 Task: Sort the unsolved tickets in your groups, group by Due date in descending order.
Action: Mouse moved to (0, 240)
Screenshot: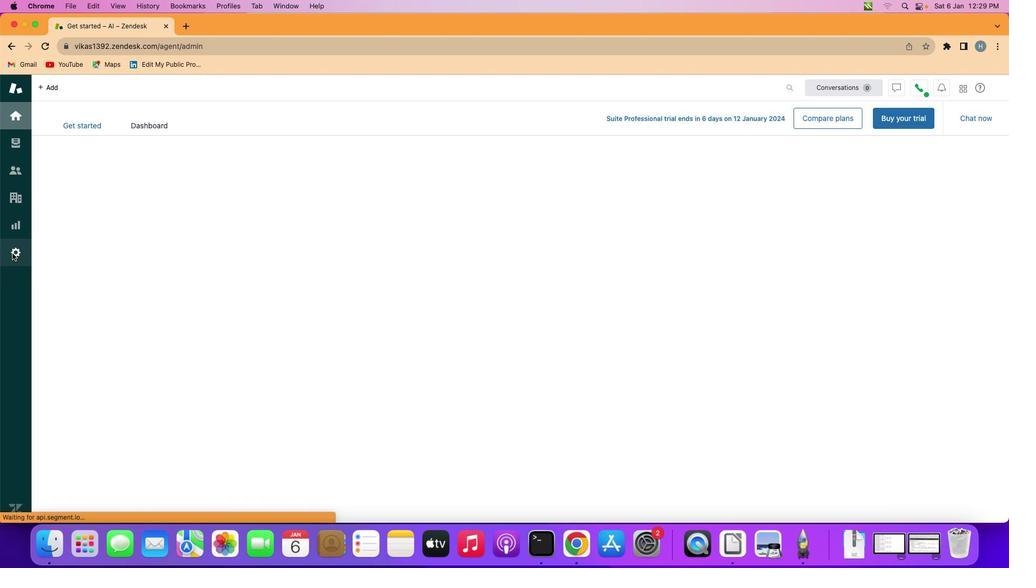 
Action: Mouse pressed left at (0, 240)
Screenshot: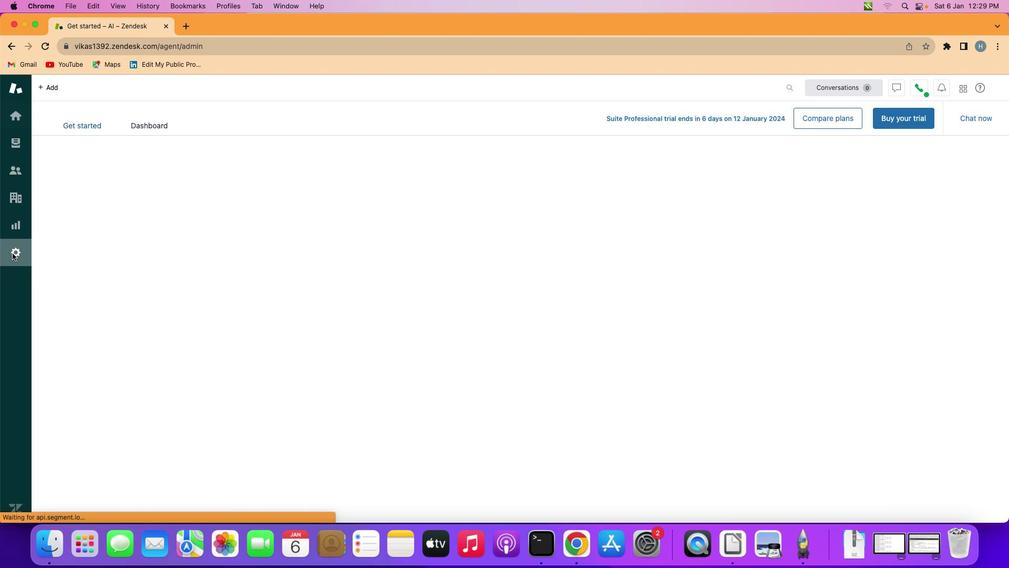 
Action: Mouse moved to (324, 383)
Screenshot: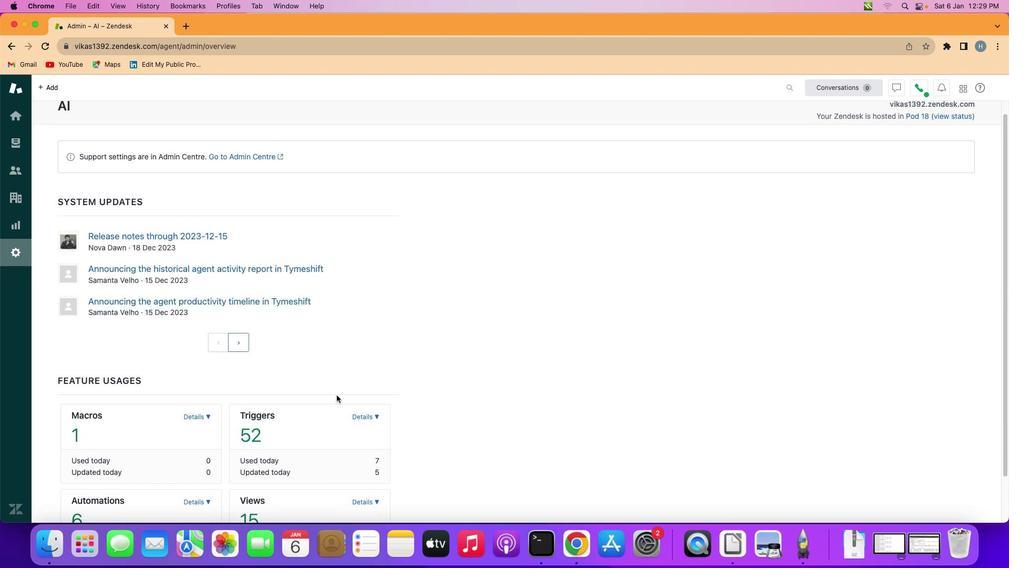 
Action: Mouse scrolled (324, 383) with delta (-11, -12)
Screenshot: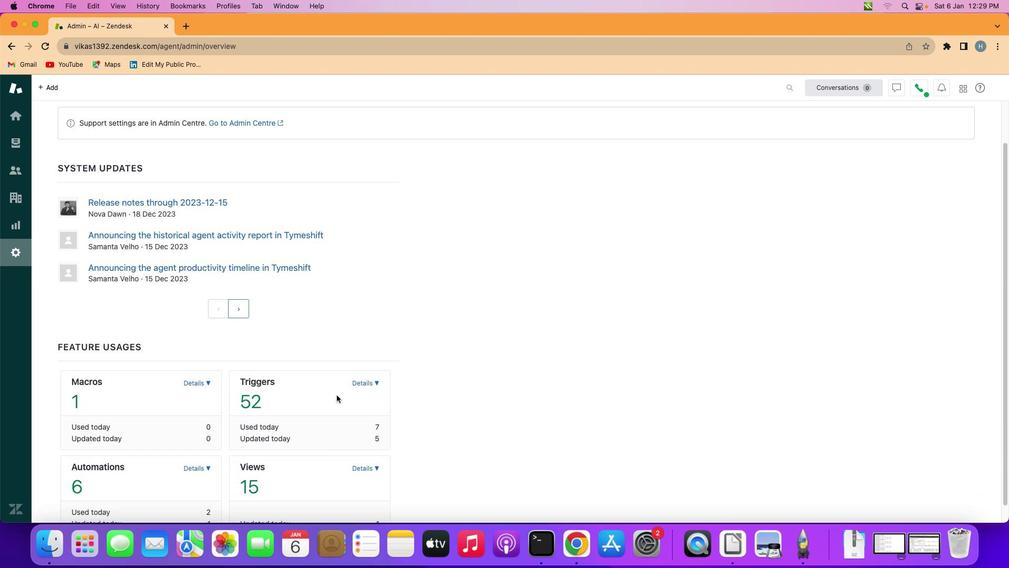 
Action: Mouse scrolled (324, 383) with delta (-11, -12)
Screenshot: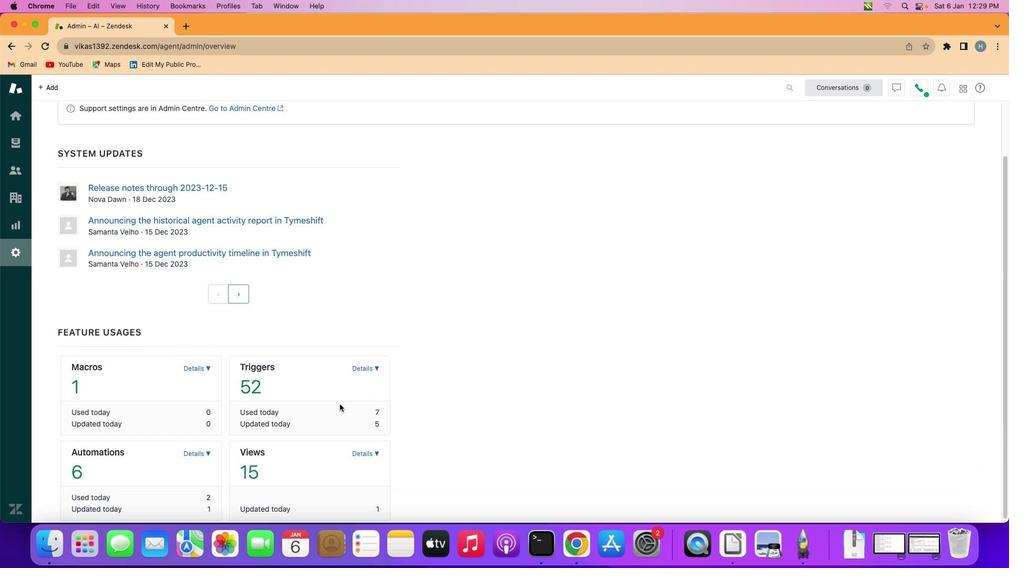
Action: Mouse scrolled (324, 383) with delta (-11, -12)
Screenshot: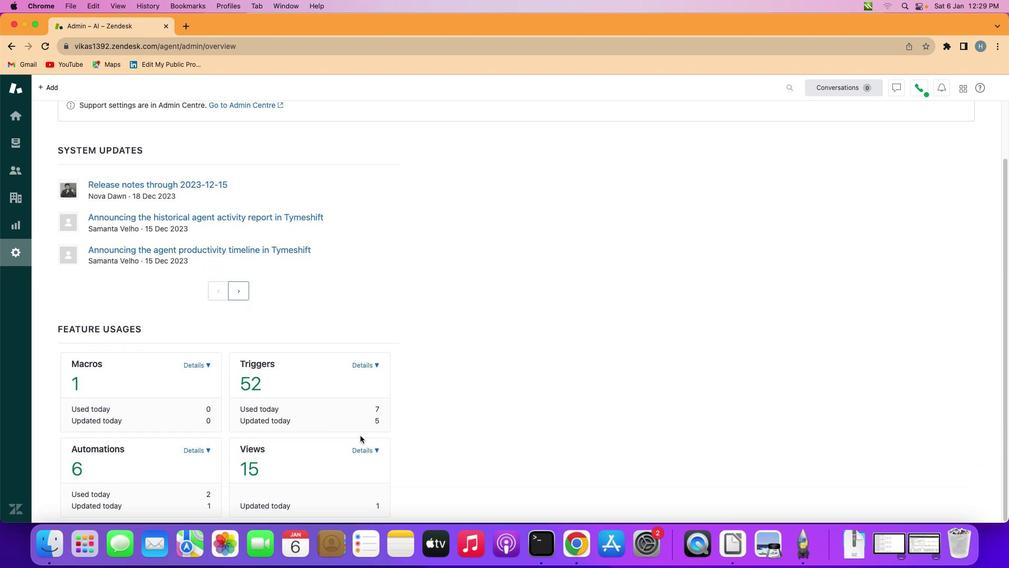 
Action: Mouse scrolled (324, 383) with delta (-11, -12)
Screenshot: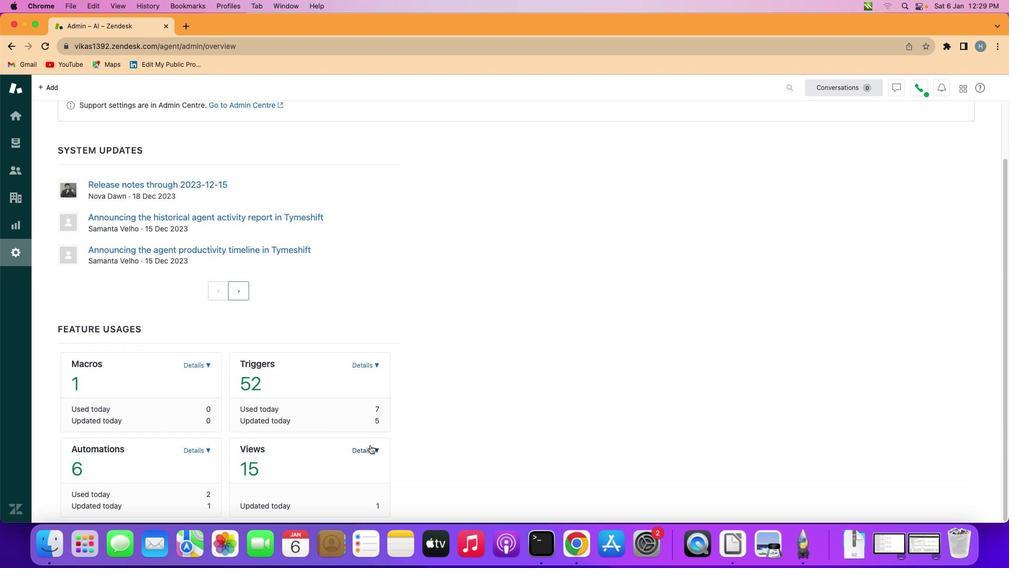 
Action: Mouse scrolled (324, 383) with delta (-11, -13)
Screenshot: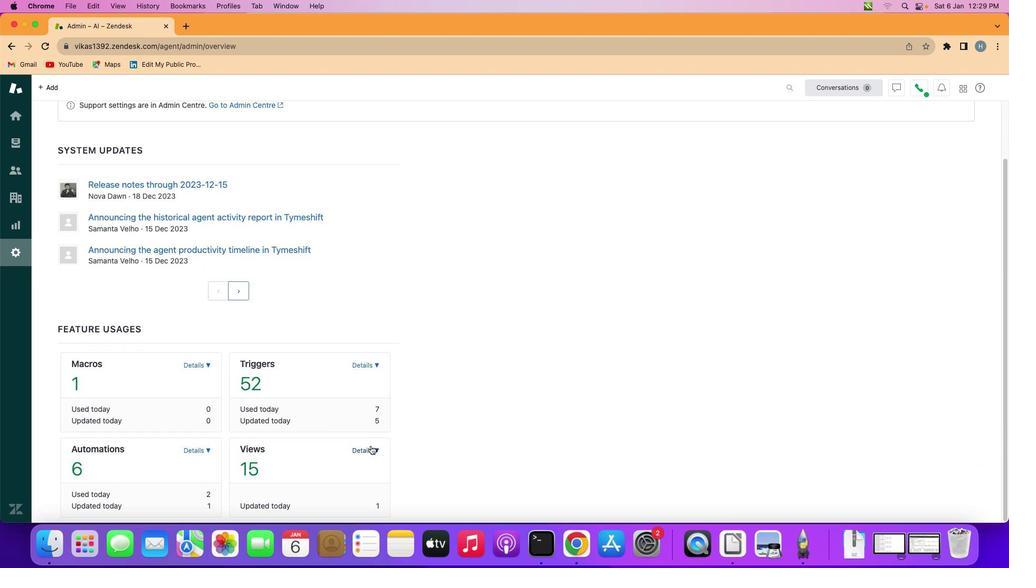
Action: Mouse moved to (358, 439)
Screenshot: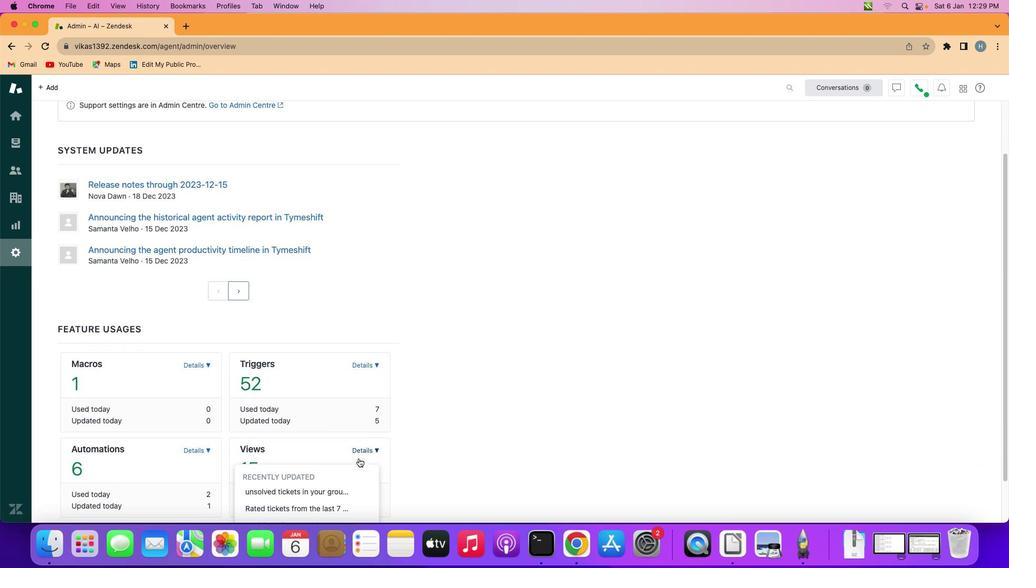 
Action: Mouse pressed left at (358, 439)
Screenshot: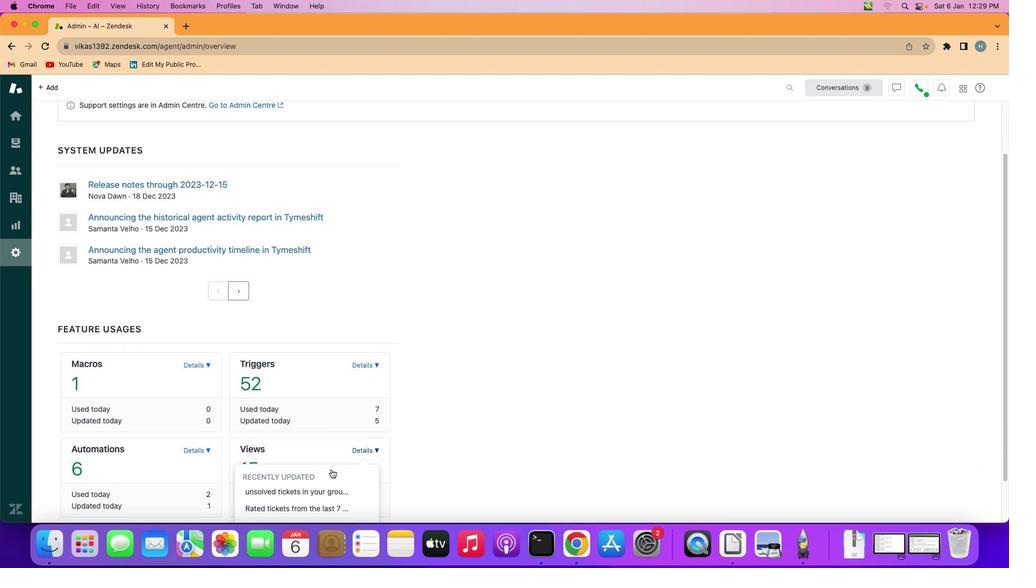 
Action: Mouse moved to (289, 477)
Screenshot: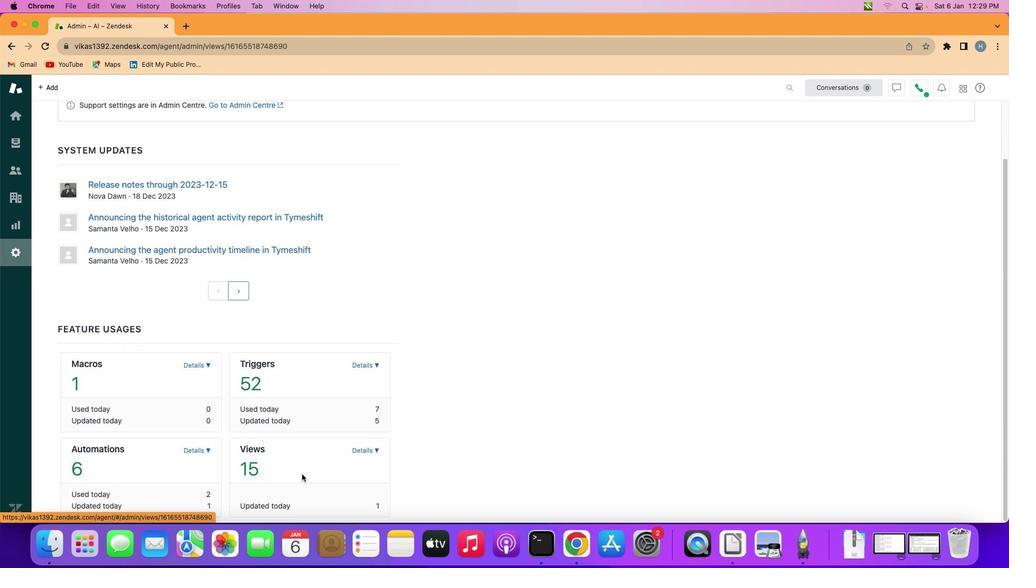 
Action: Mouse pressed left at (289, 477)
Screenshot: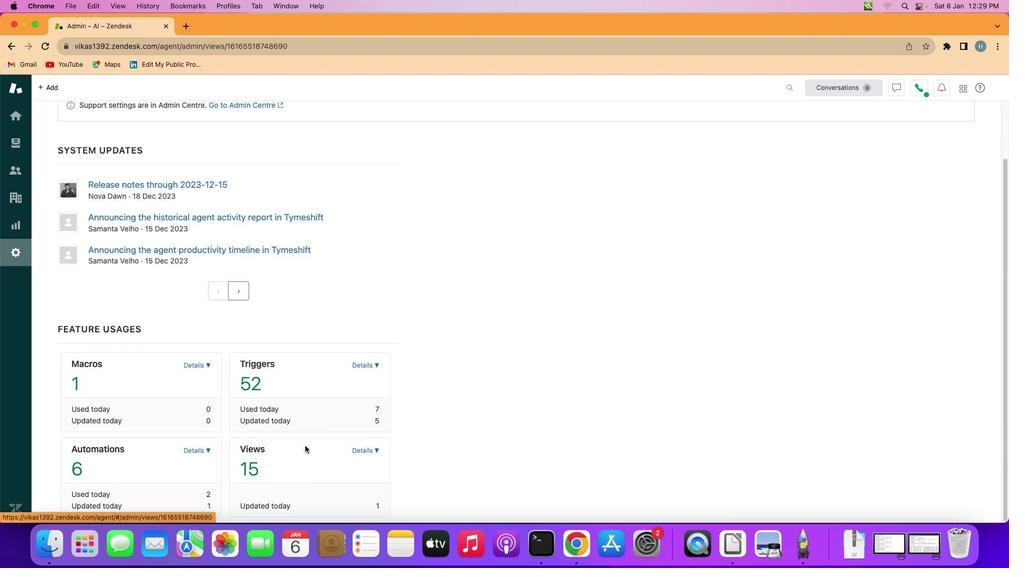 
Action: Mouse moved to (318, 386)
Screenshot: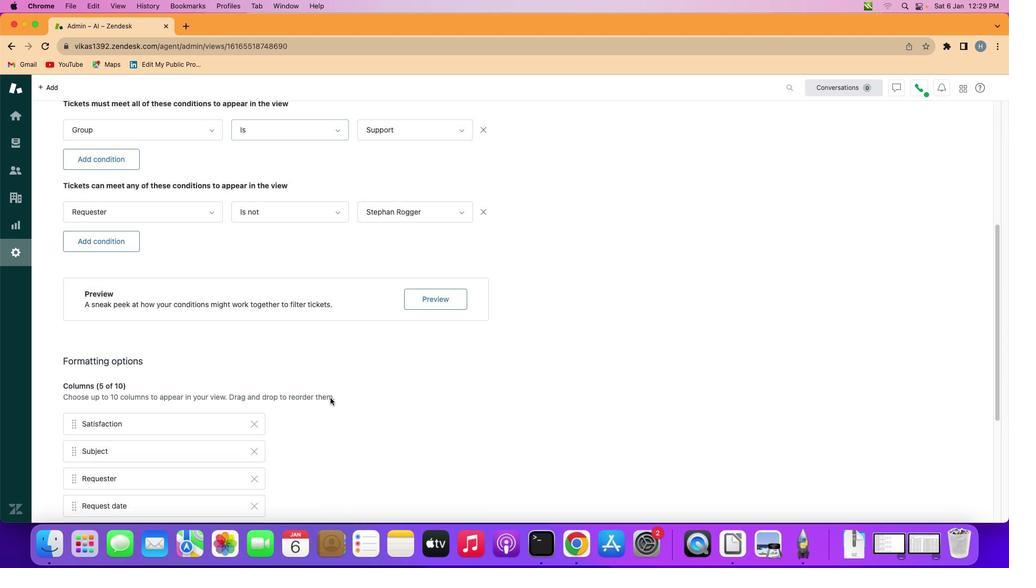 
Action: Mouse scrolled (318, 386) with delta (-11, -12)
Screenshot: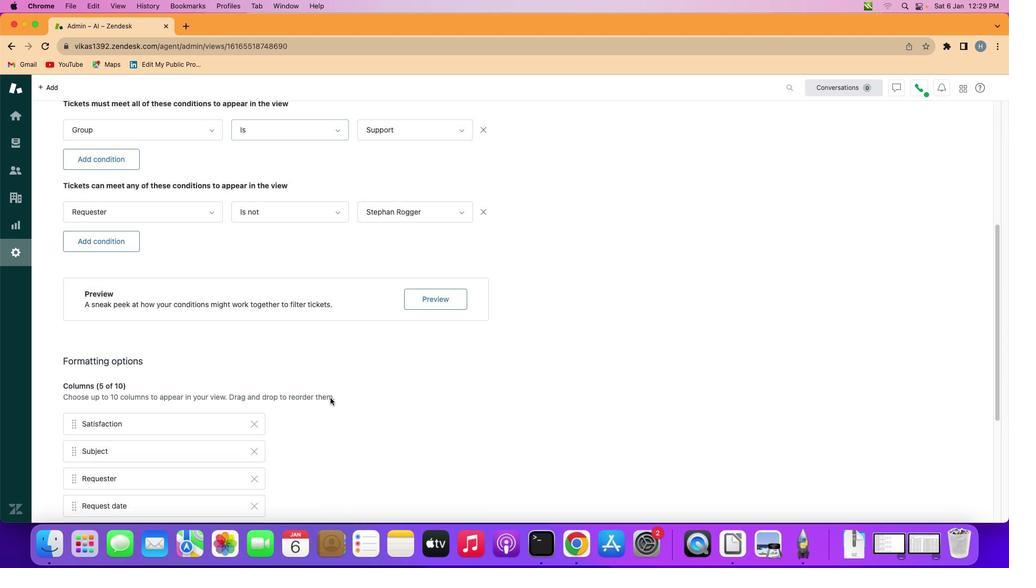 
Action: Mouse scrolled (318, 386) with delta (-11, -12)
Screenshot: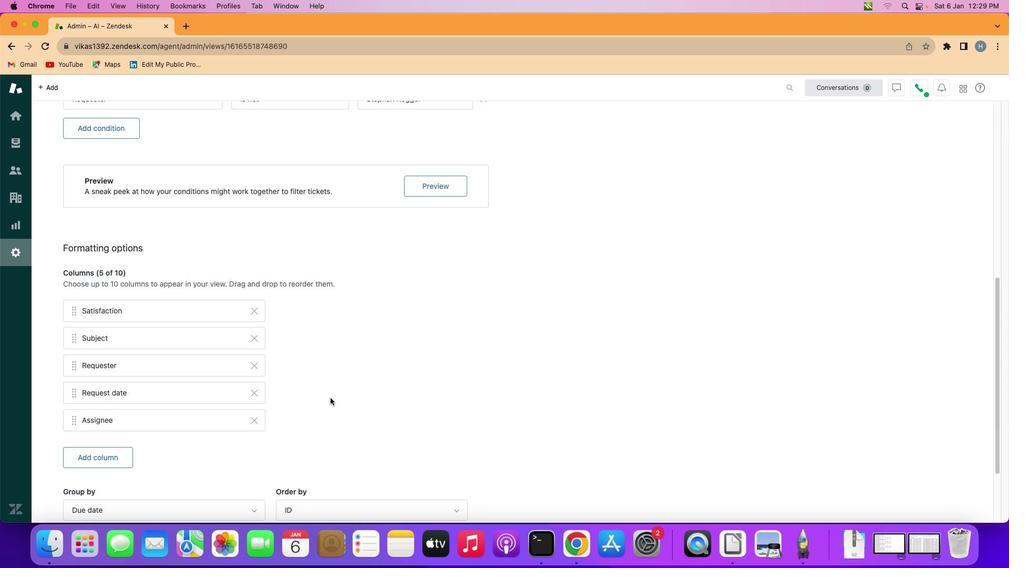 
Action: Mouse scrolled (318, 386) with delta (-11, -12)
Screenshot: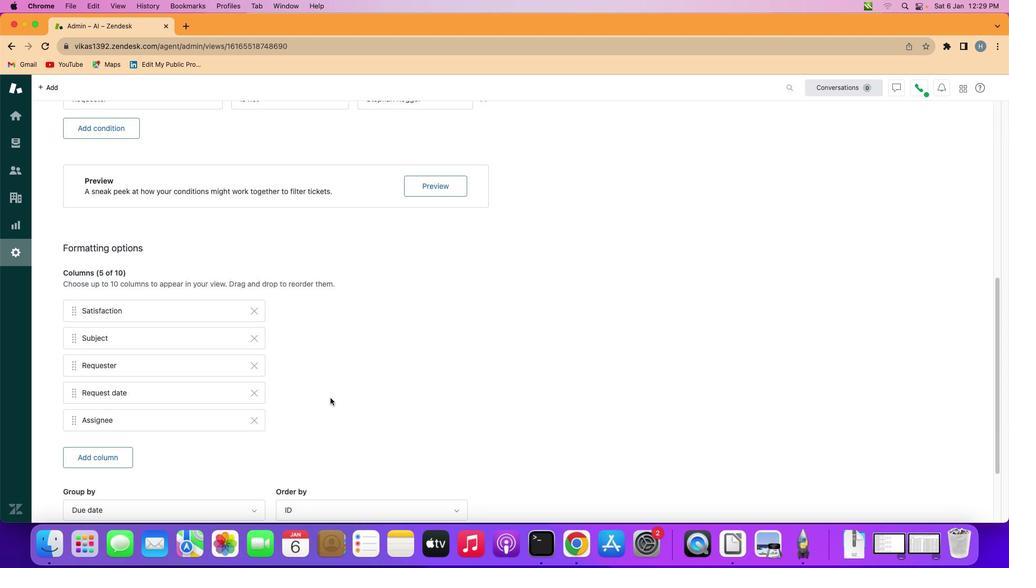 
Action: Mouse scrolled (318, 386) with delta (-11, -13)
Screenshot: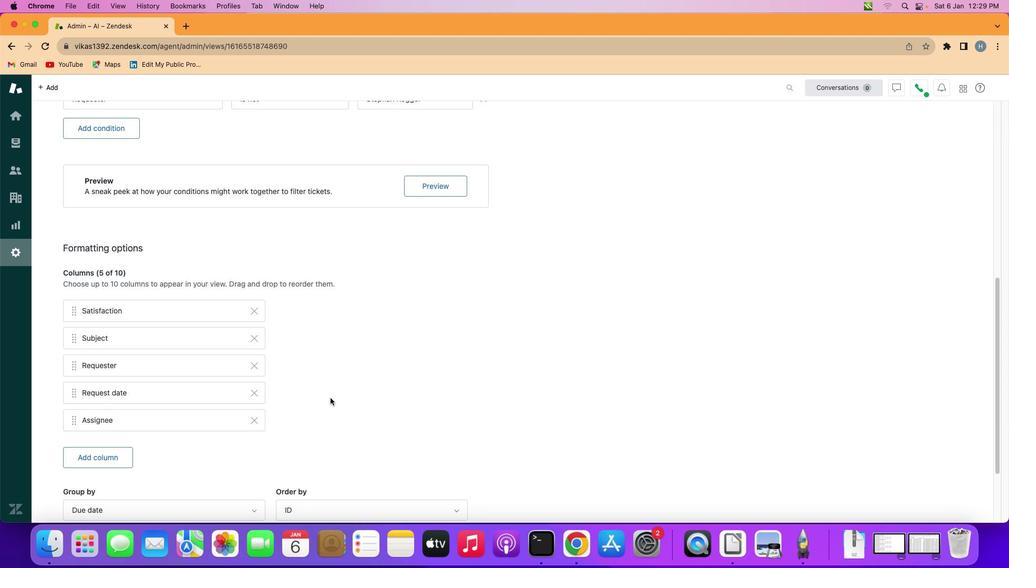 
Action: Mouse scrolled (318, 386) with delta (-11, -13)
Screenshot: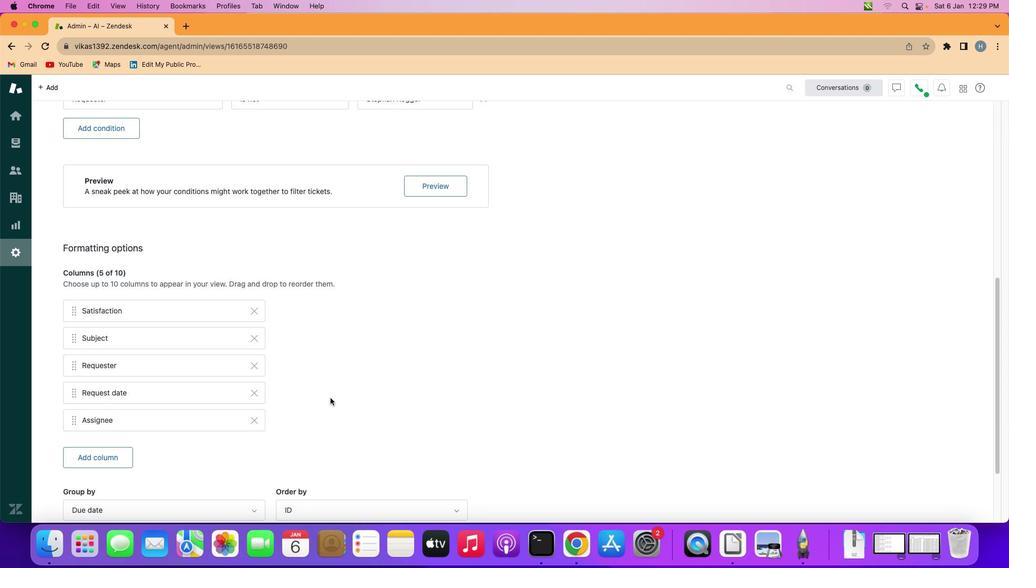 
Action: Mouse scrolled (318, 386) with delta (-11, -14)
Screenshot: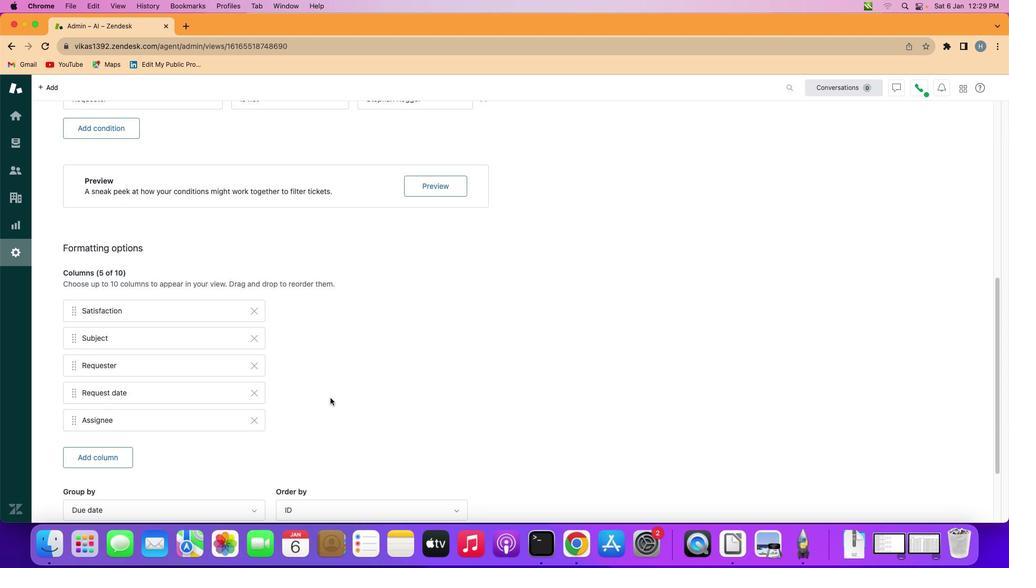 
Action: Mouse scrolled (318, 386) with delta (-11, -12)
Screenshot: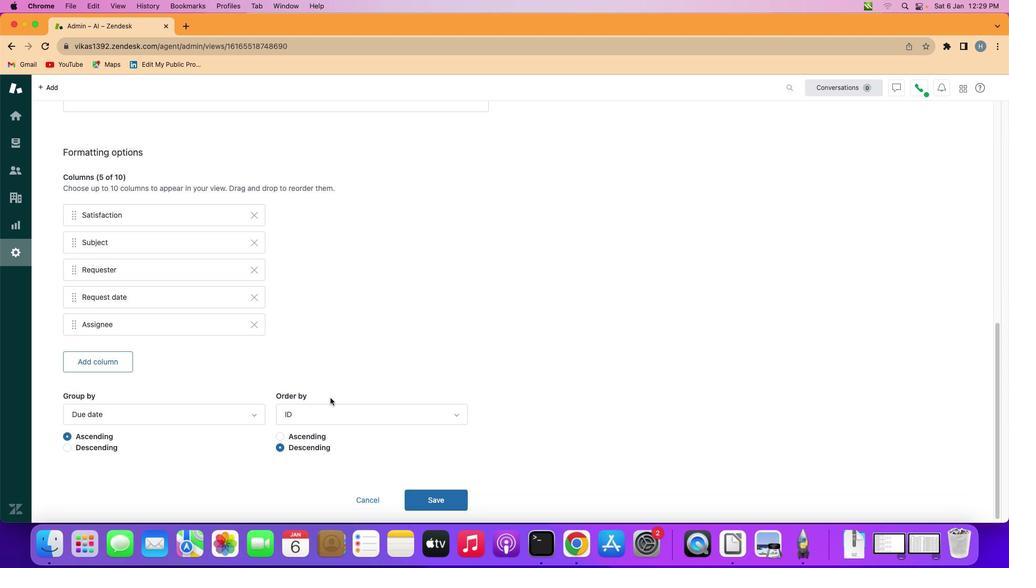 
Action: Mouse scrolled (318, 386) with delta (-11, -12)
Screenshot: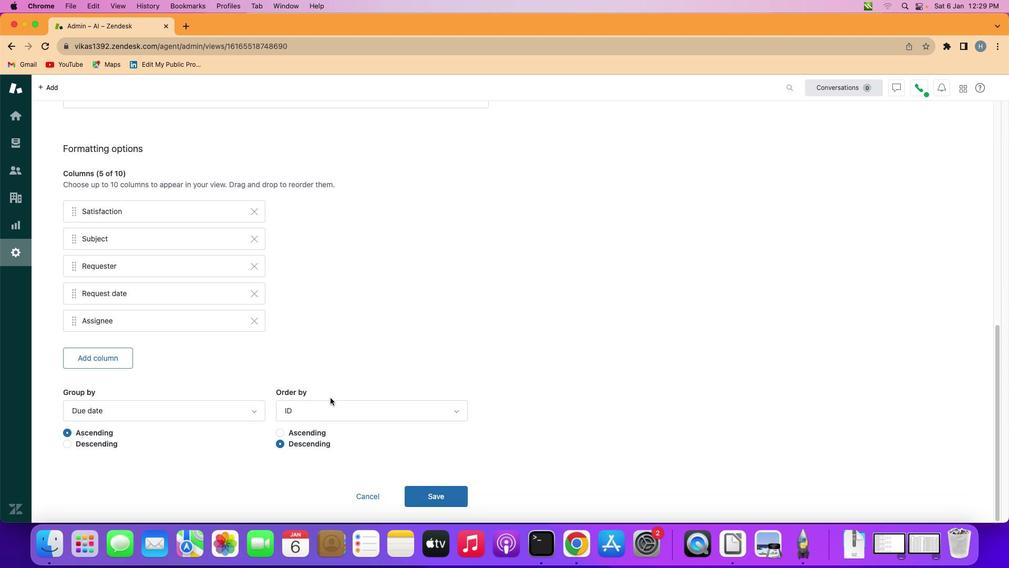 
Action: Mouse scrolled (318, 386) with delta (-11, -12)
Screenshot: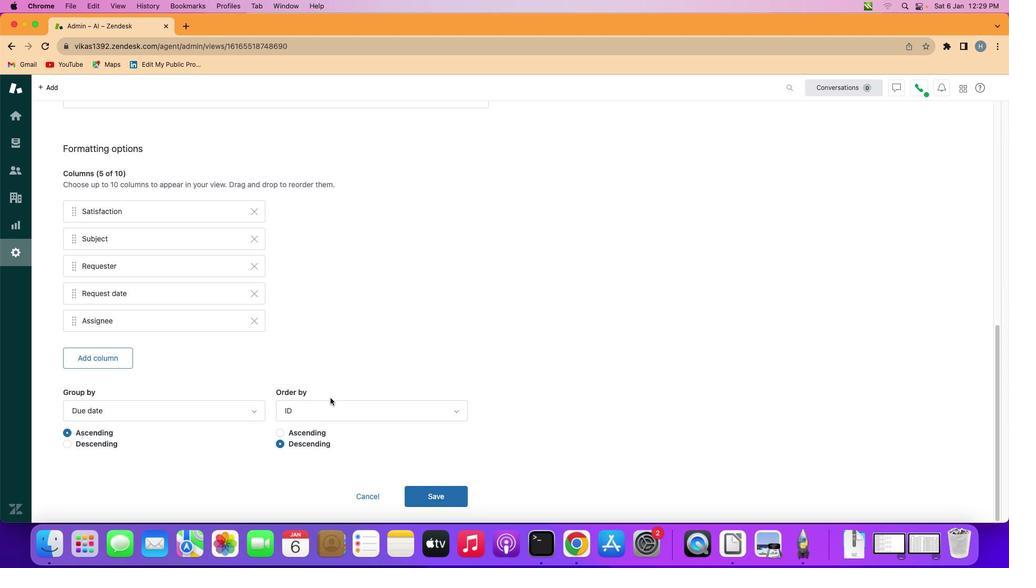 
Action: Mouse scrolled (318, 386) with delta (-11, -13)
Screenshot: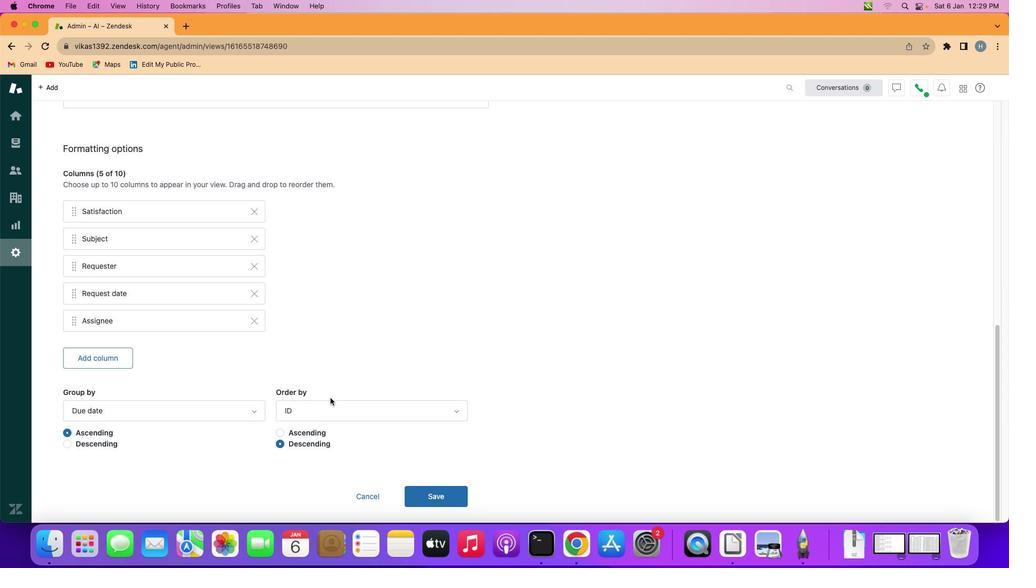 
Action: Mouse scrolled (318, 386) with delta (-11, -14)
Screenshot: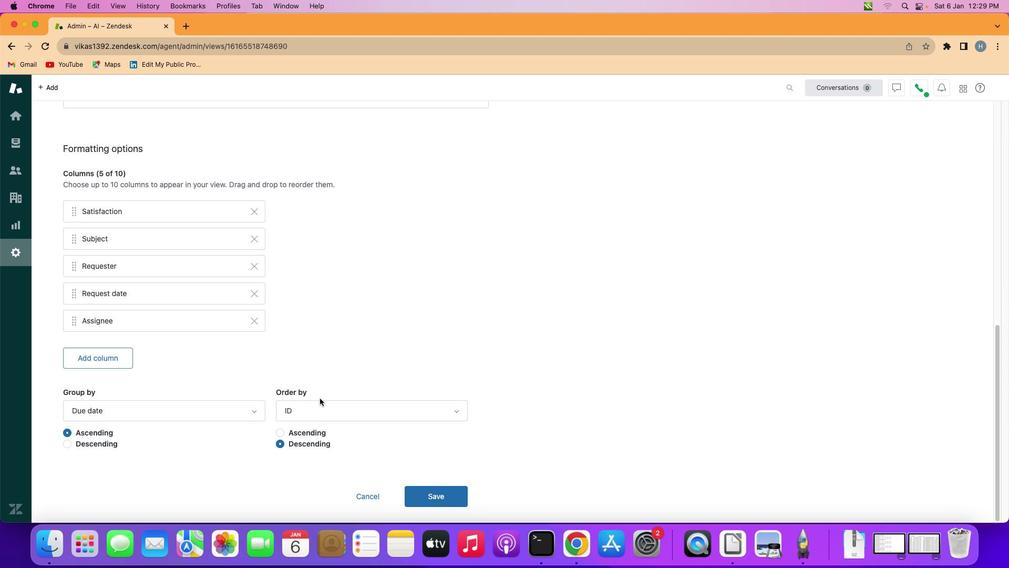 
Action: Mouse moved to (233, 398)
Screenshot: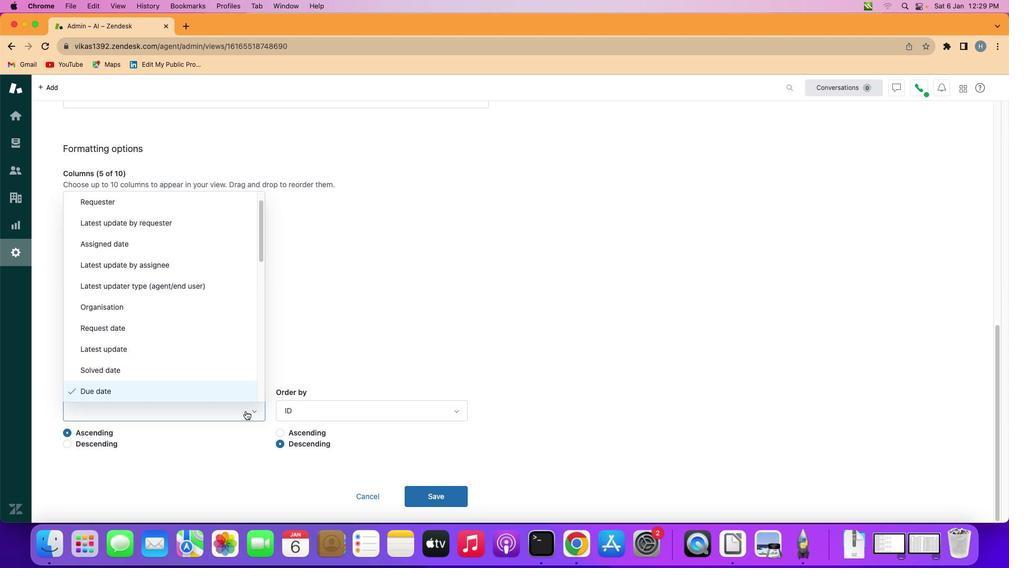 
Action: Mouse pressed left at (233, 398)
Screenshot: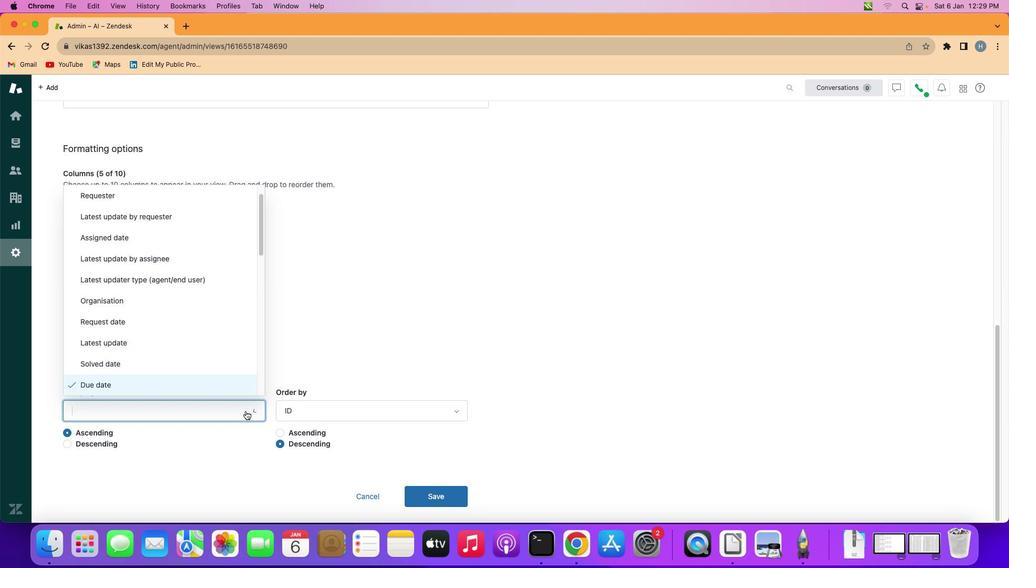 
Action: Mouse moved to (191, 367)
Screenshot: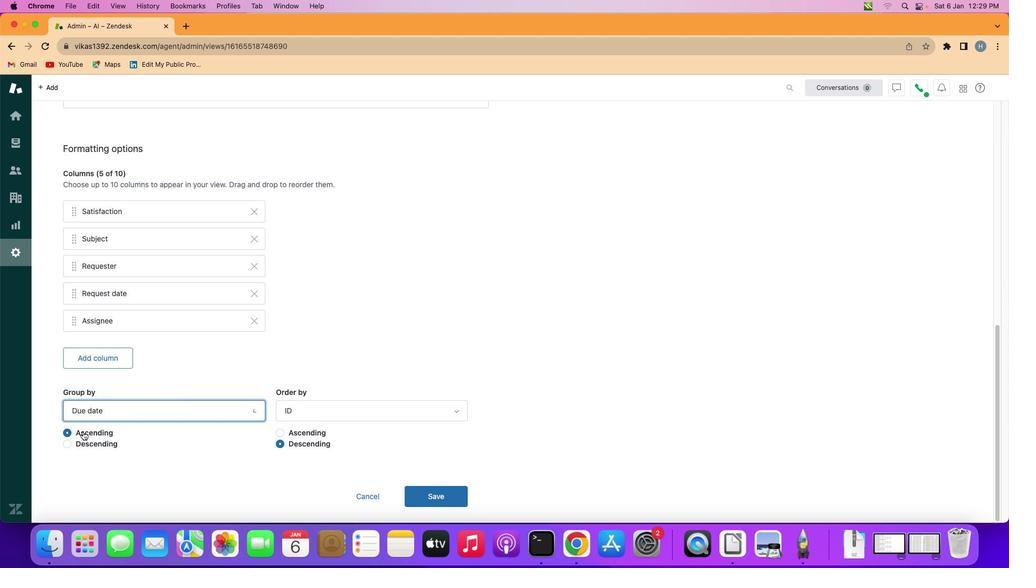 
Action: Mouse pressed left at (191, 367)
Screenshot: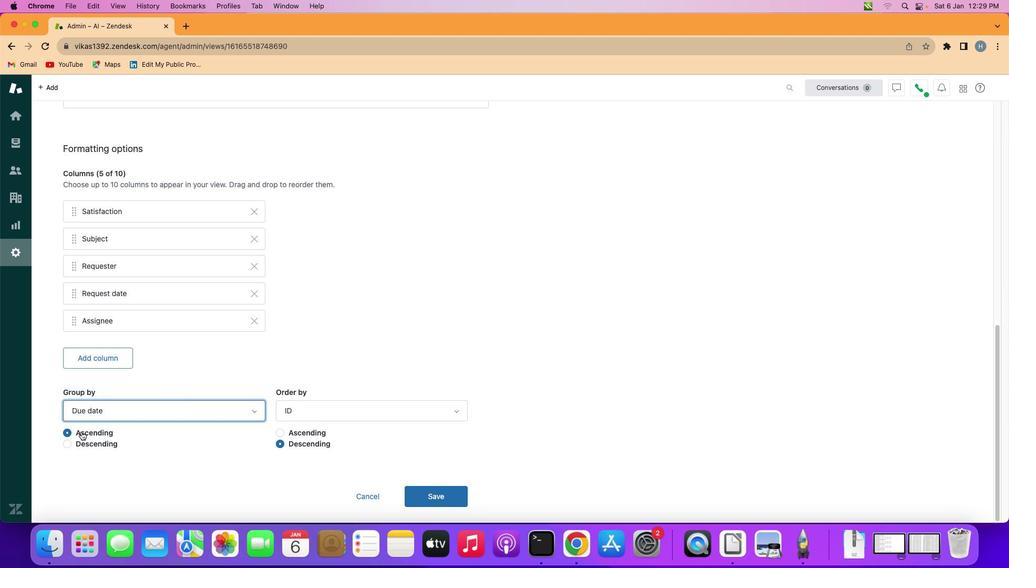 
Action: Mouse moved to (65, 428)
Screenshot: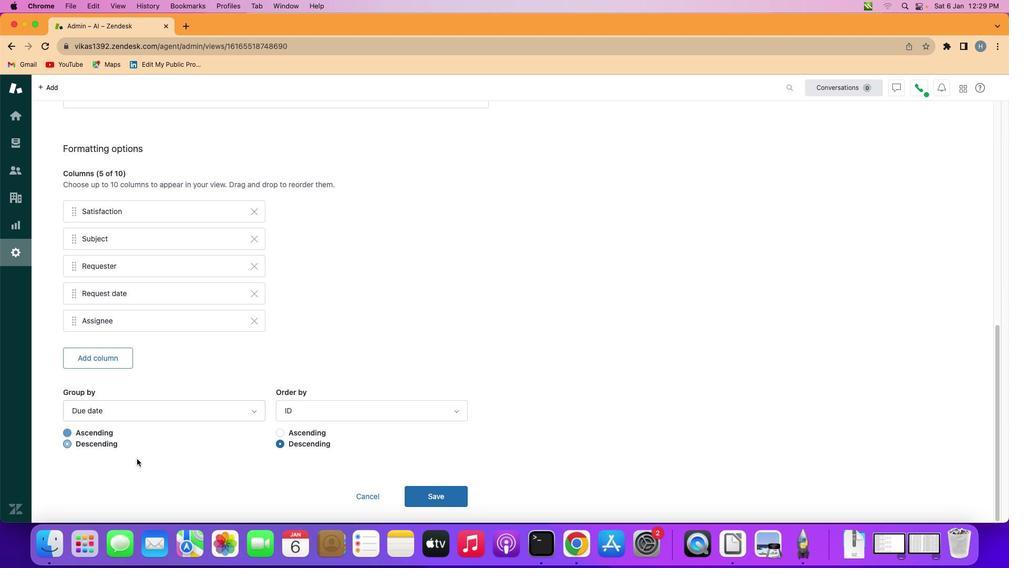 
Action: Mouse pressed left at (65, 428)
Screenshot: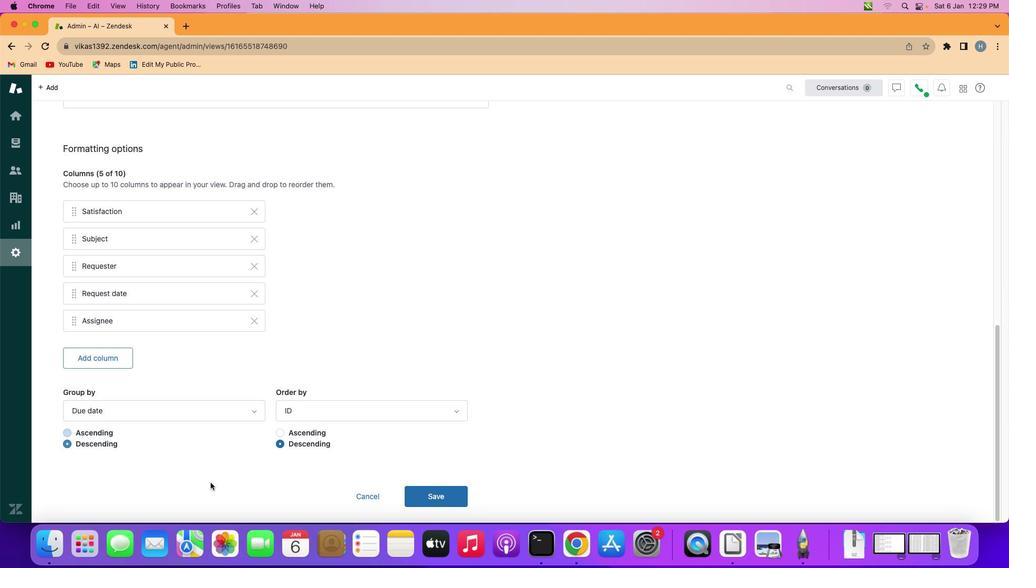 
Action: Mouse moved to (417, 480)
Screenshot: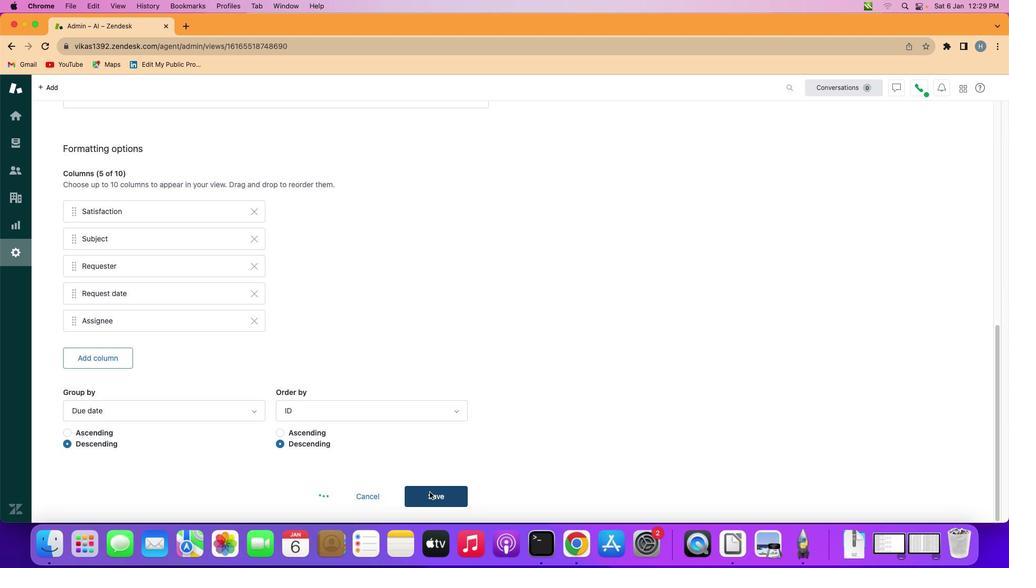 
Action: Mouse pressed left at (417, 480)
Screenshot: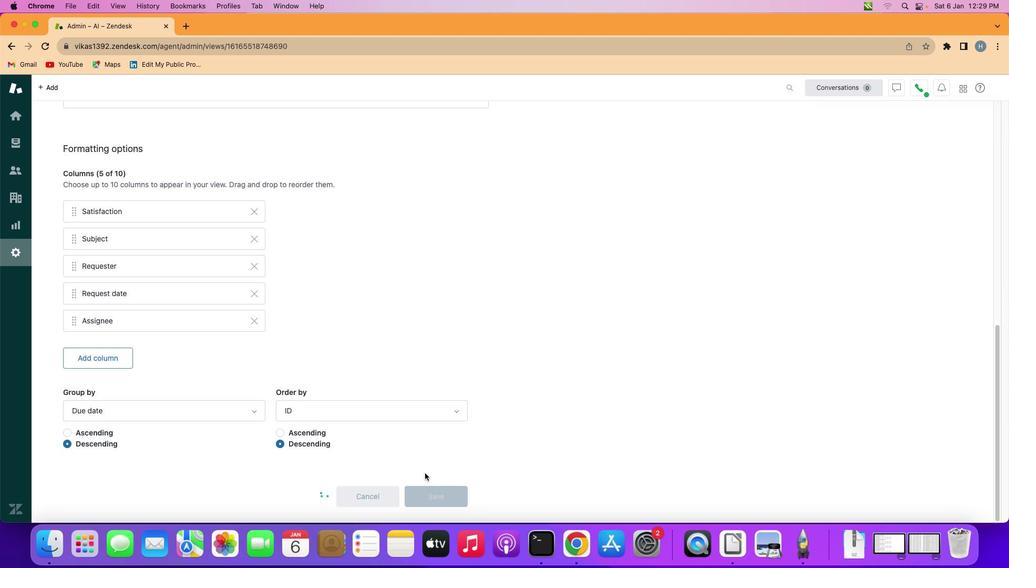
Action: Mouse moved to (380, 244)
Screenshot: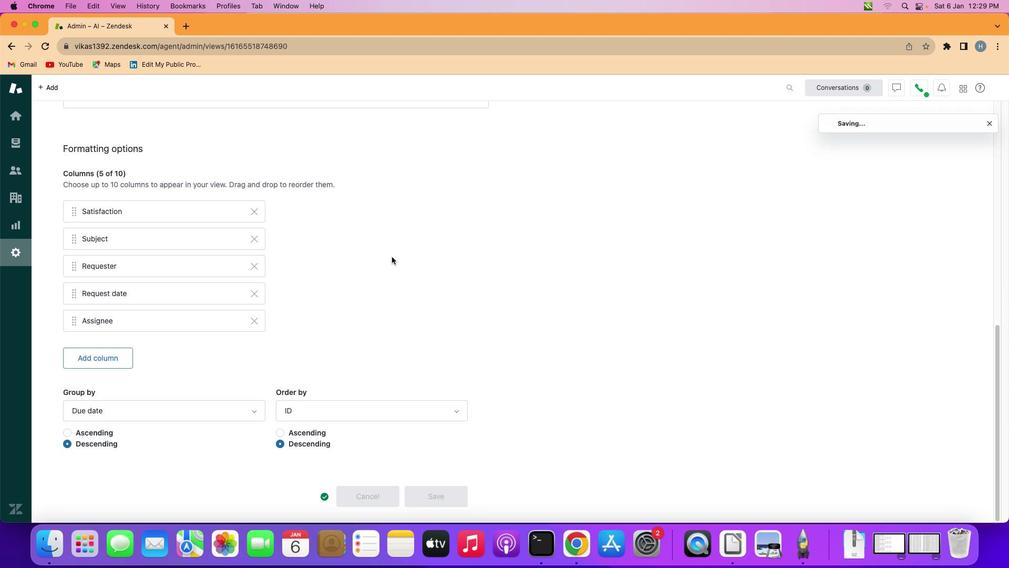 
